 Task: Look for products in the category "Makeup" from Burt's Bees only.
Action: Mouse moved to (319, 170)
Screenshot: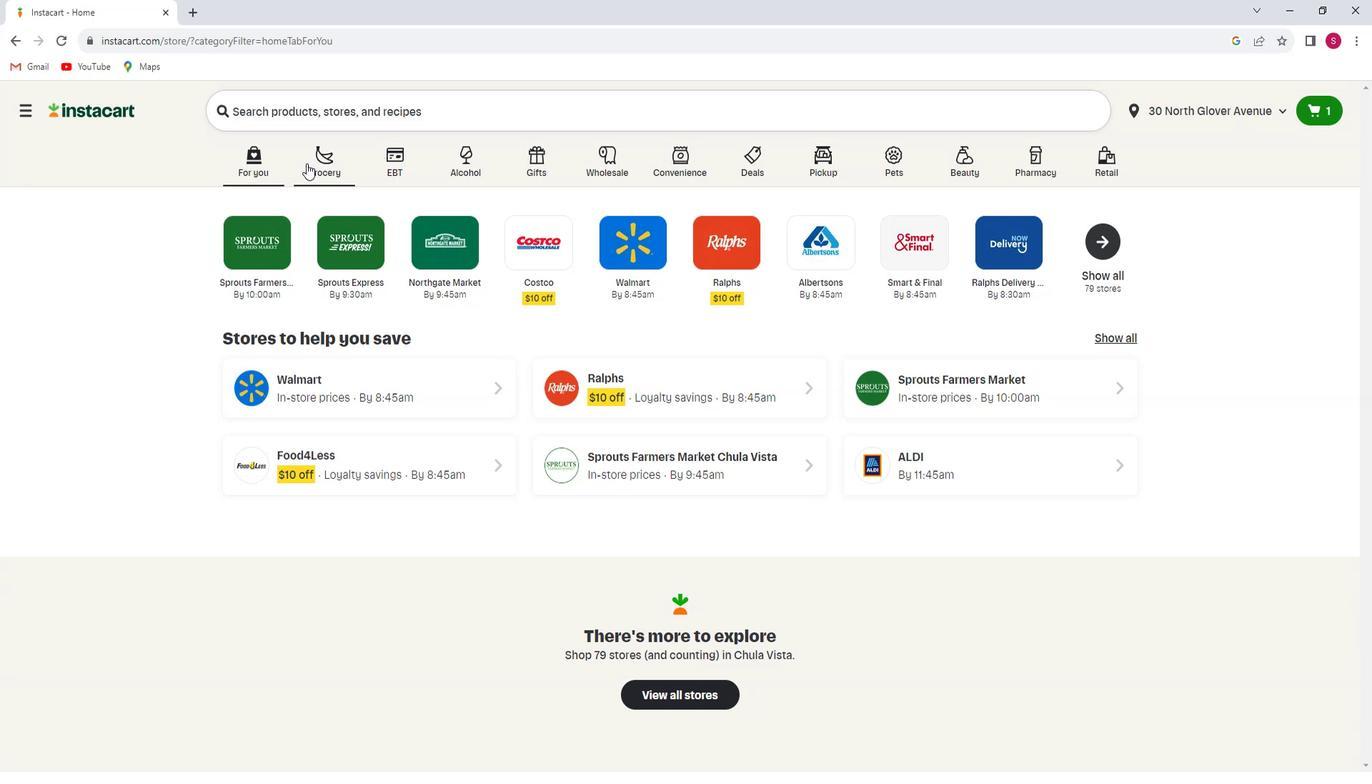 
Action: Mouse pressed left at (319, 170)
Screenshot: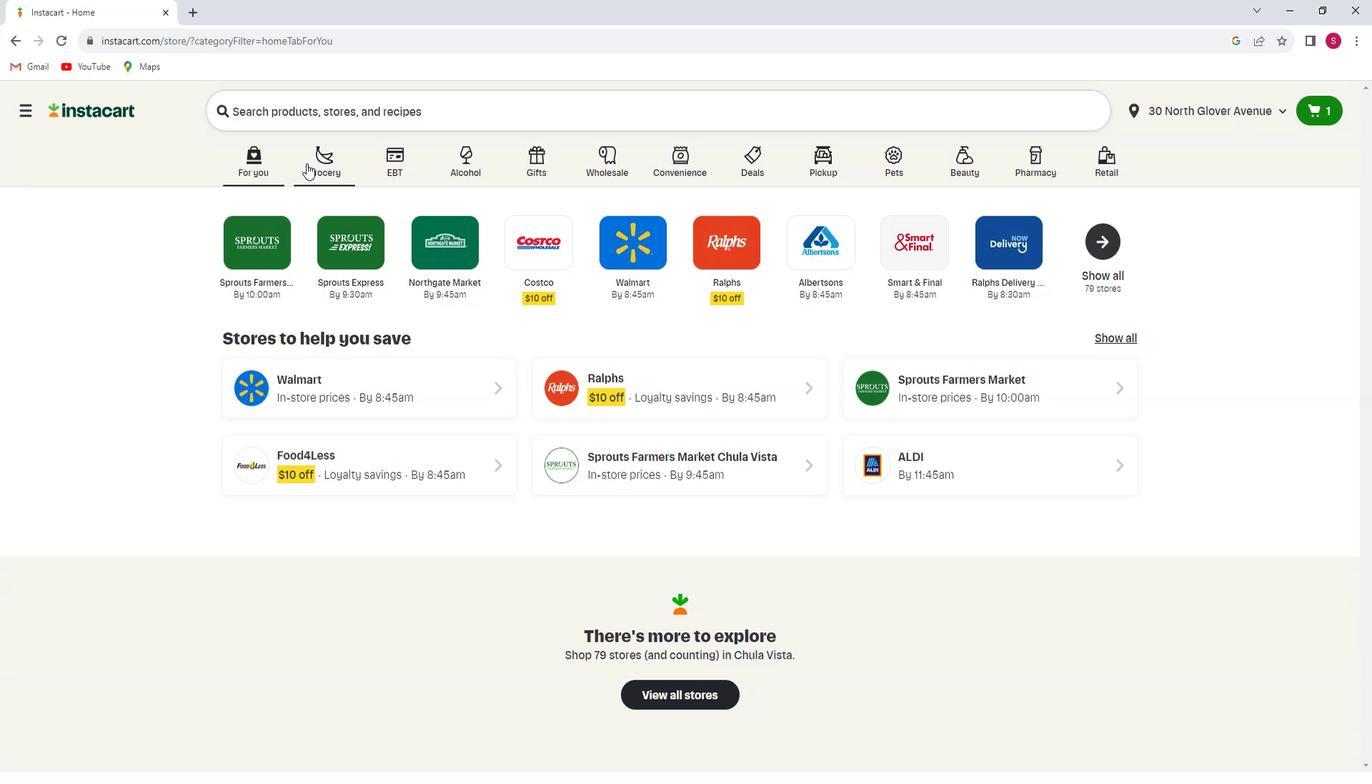
Action: Mouse moved to (330, 422)
Screenshot: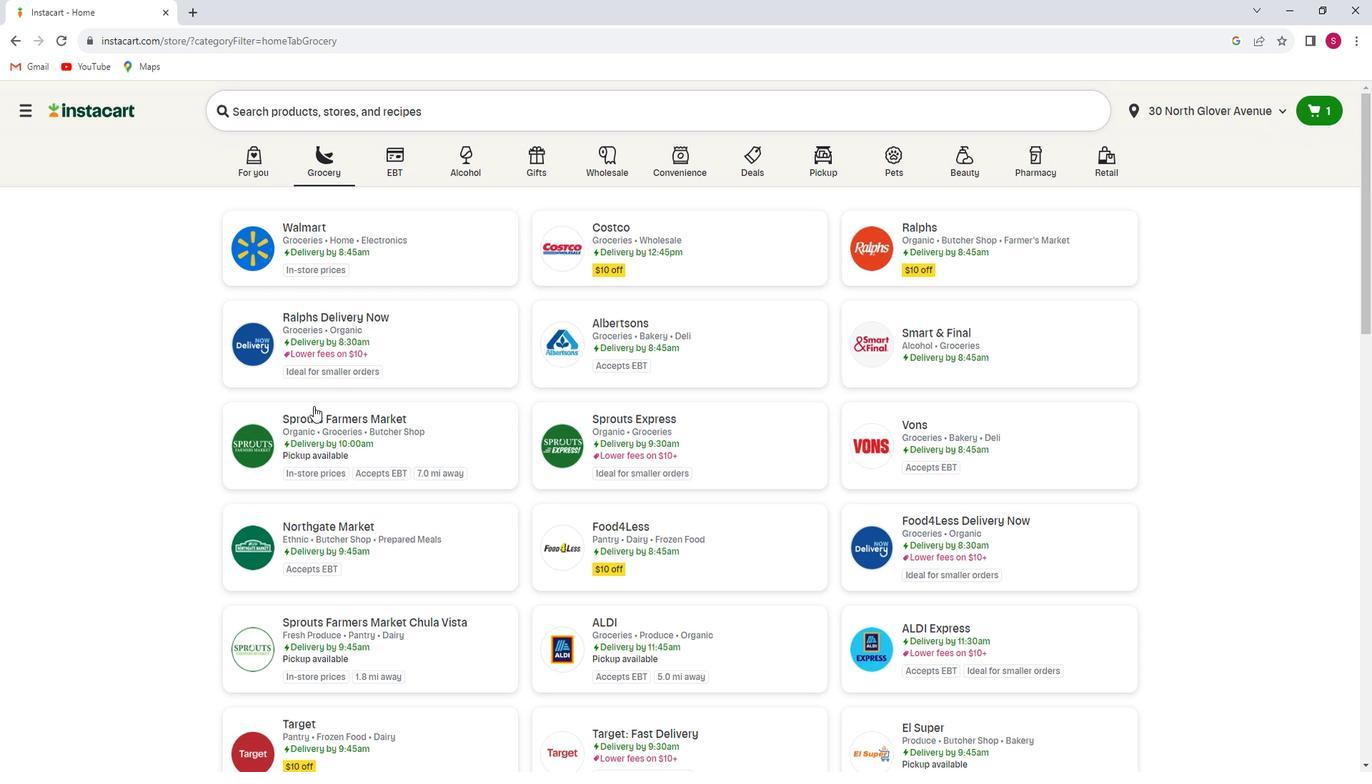 
Action: Mouse pressed left at (330, 422)
Screenshot: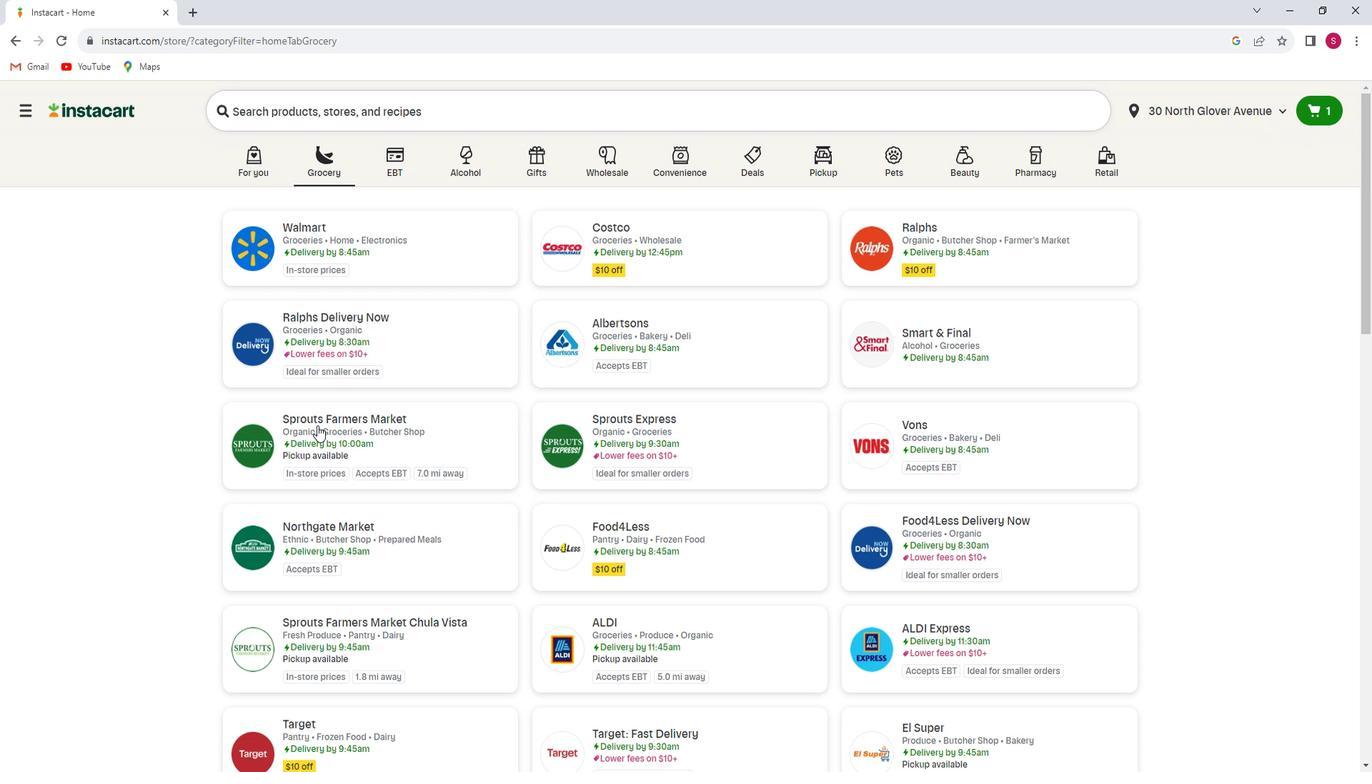 
Action: Mouse moved to (104, 452)
Screenshot: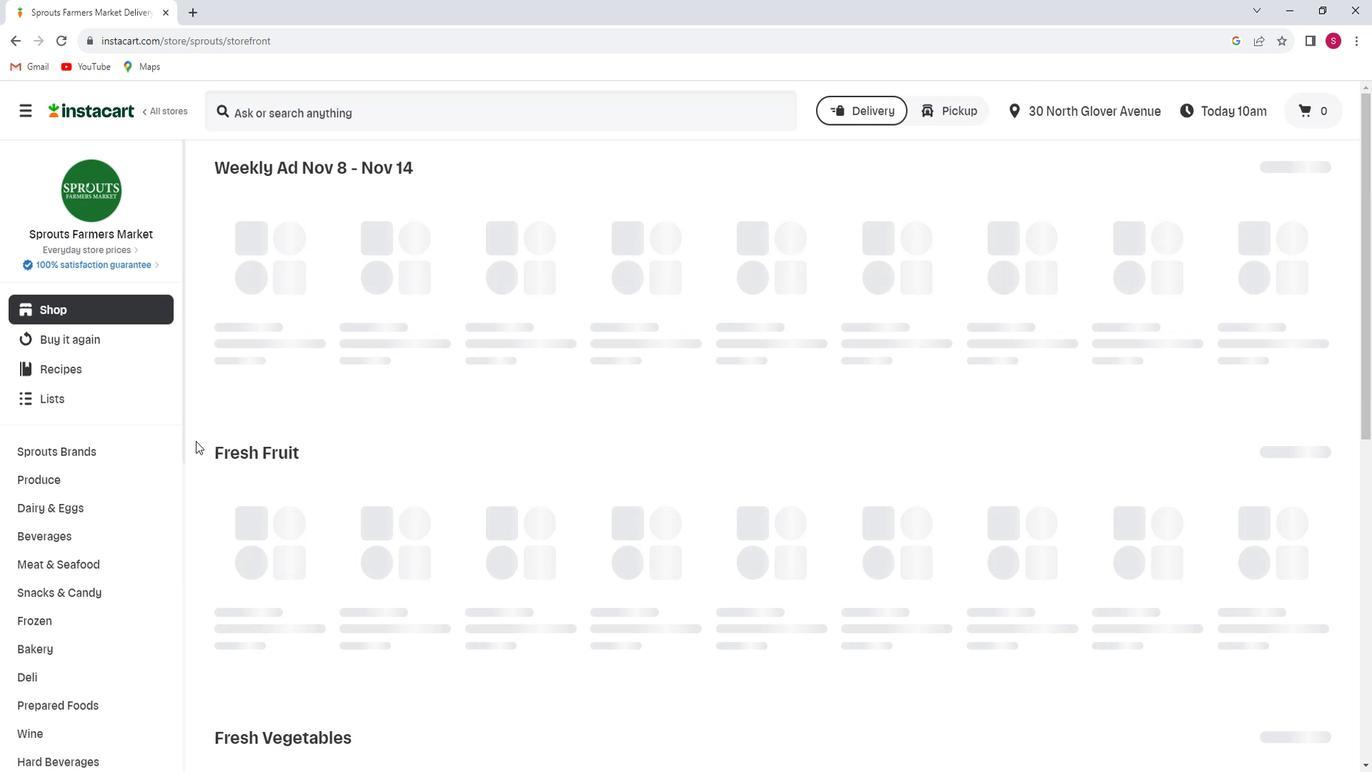 
Action: Mouse scrolled (104, 451) with delta (0, 0)
Screenshot: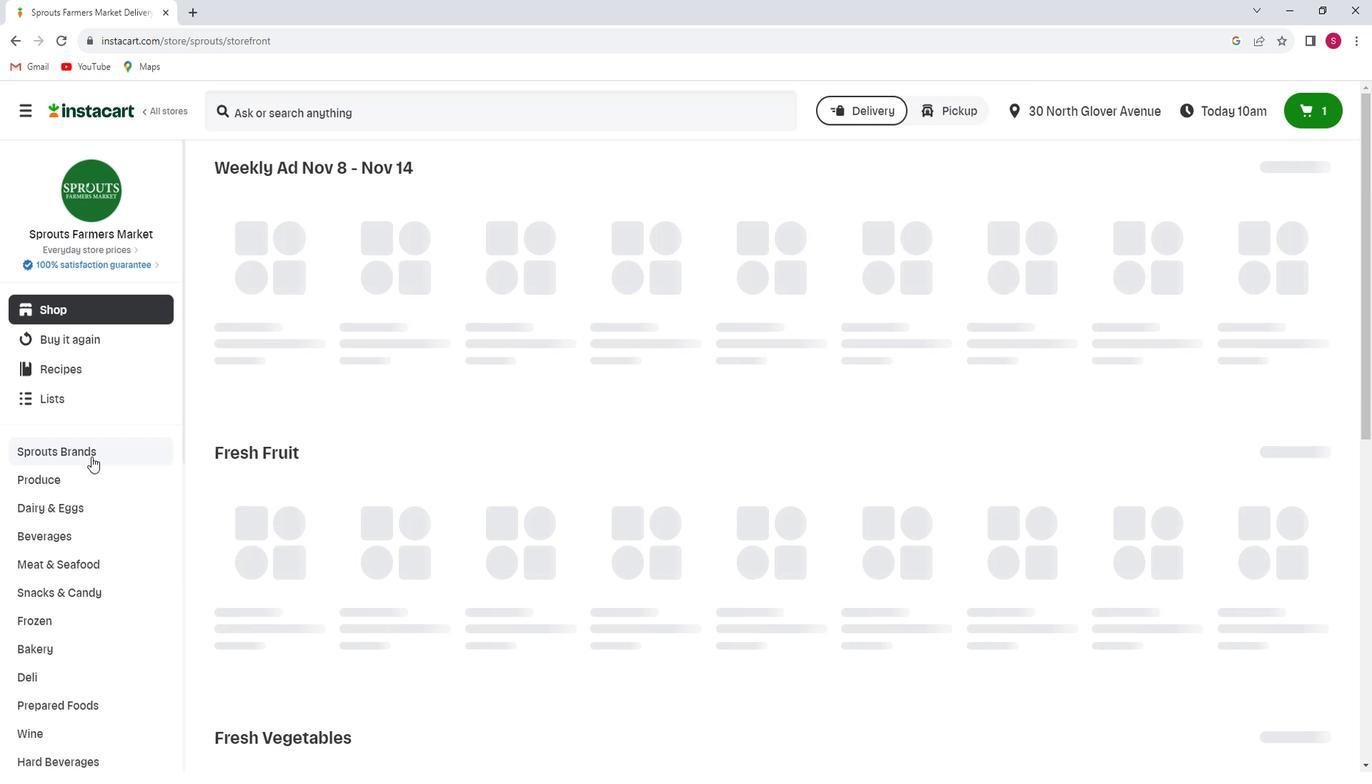 
Action: Mouse scrolled (104, 451) with delta (0, 0)
Screenshot: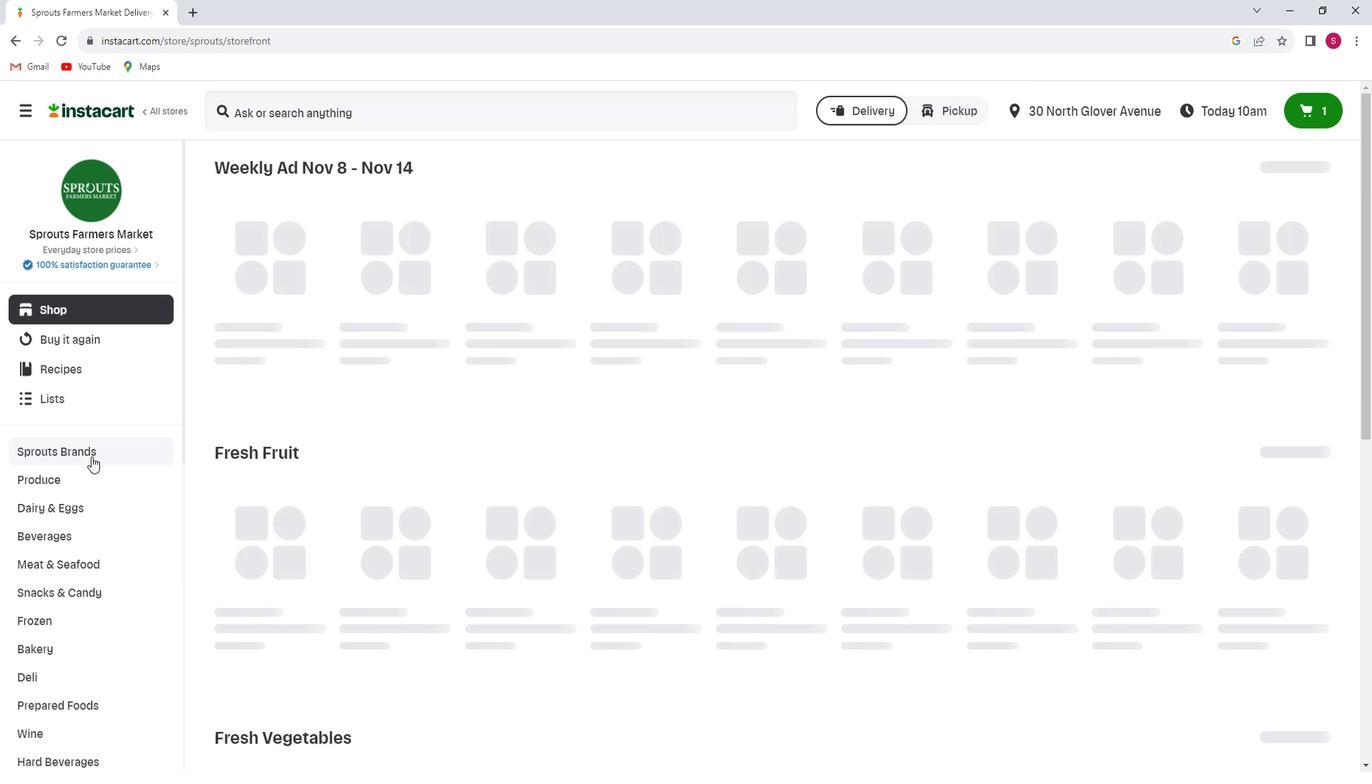 
Action: Mouse moved to (104, 452)
Screenshot: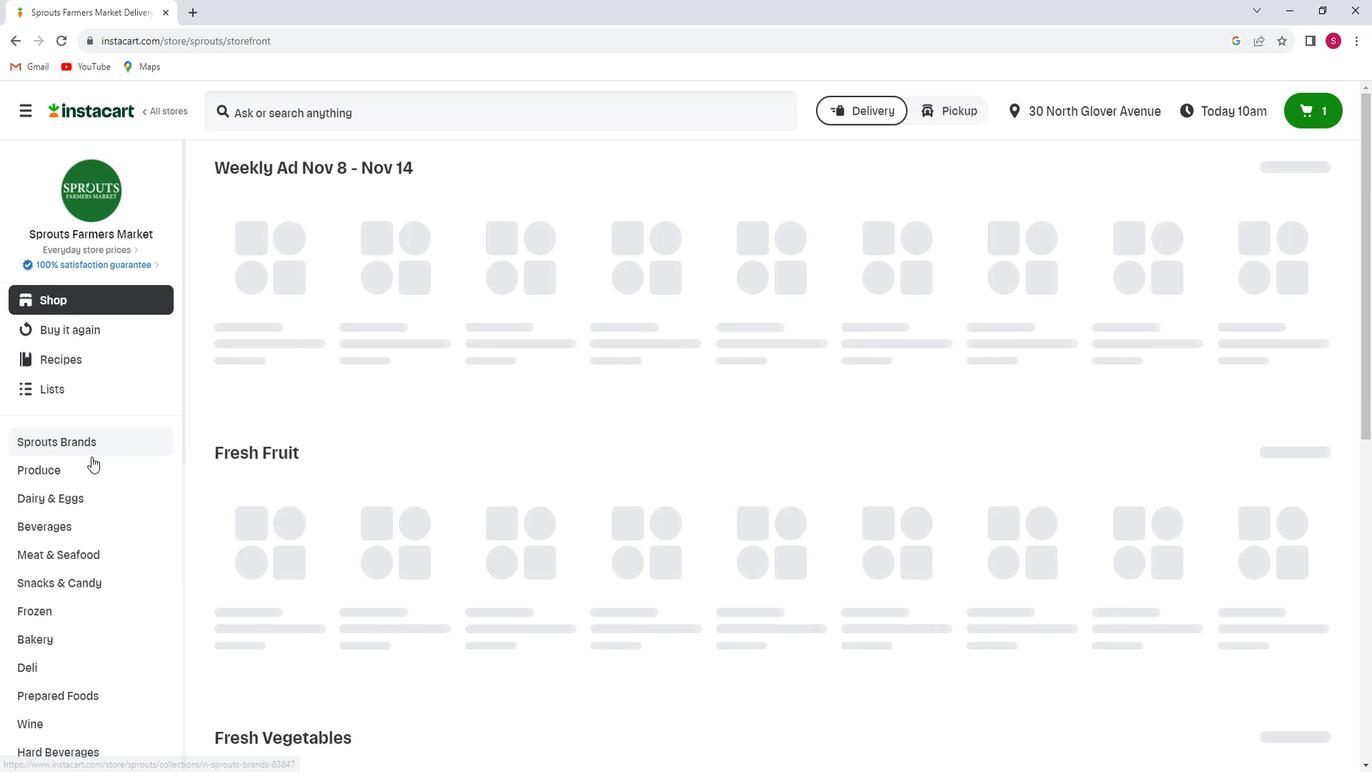 
Action: Mouse scrolled (104, 451) with delta (0, 0)
Screenshot: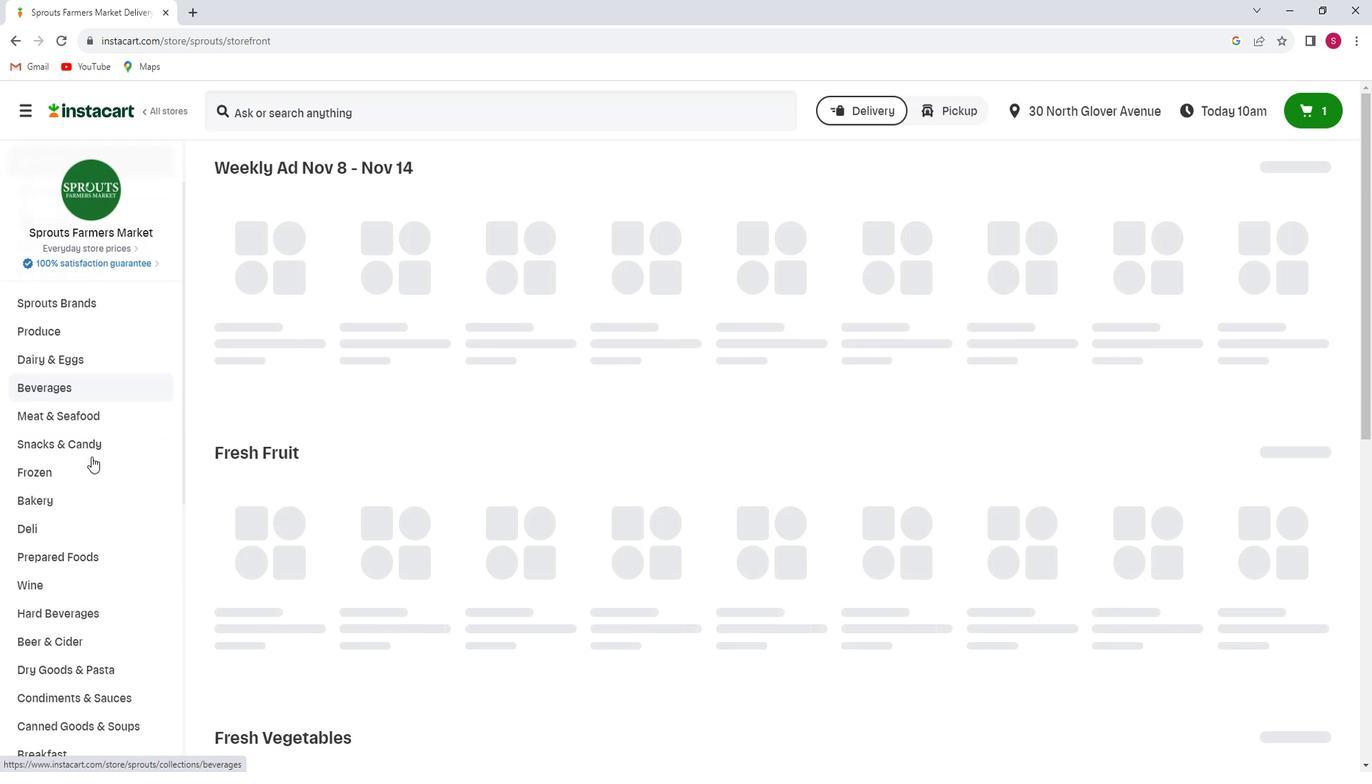 
Action: Mouse scrolled (104, 451) with delta (0, 0)
Screenshot: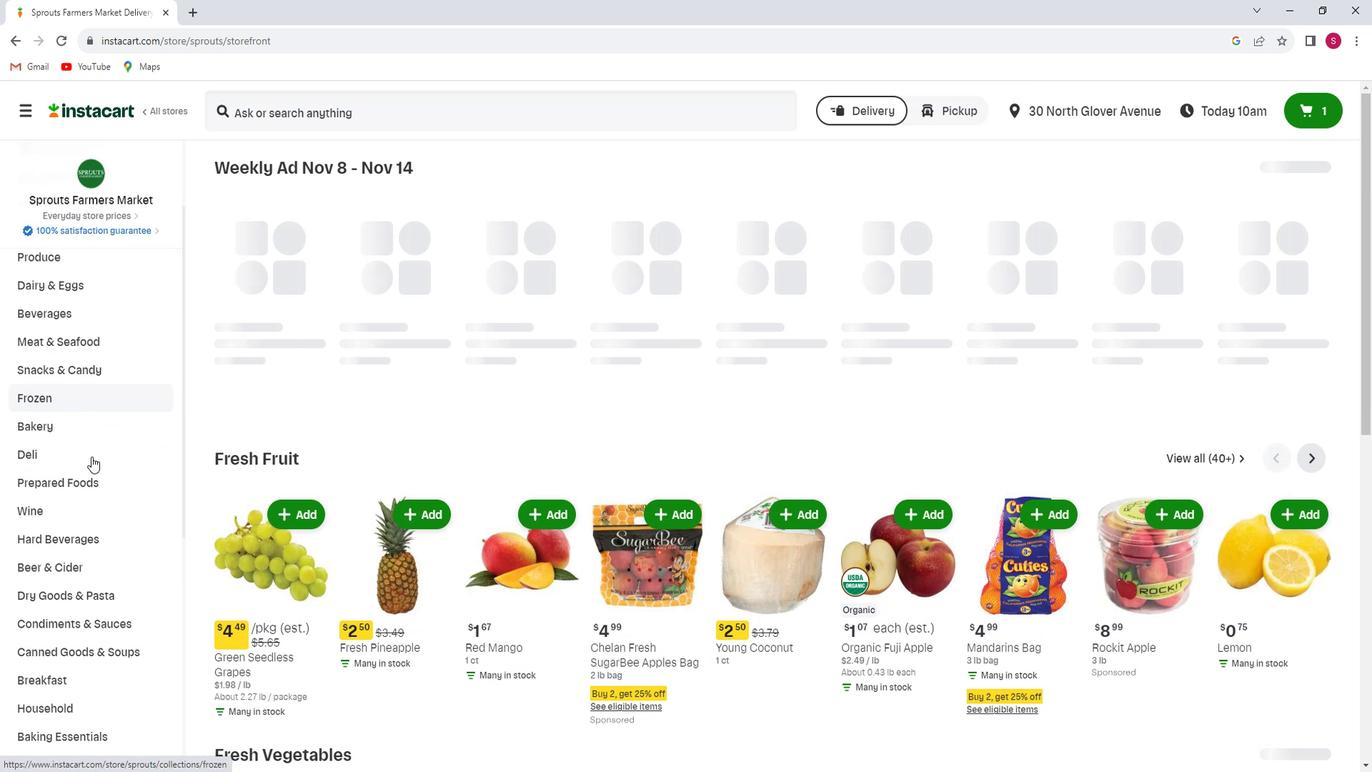 
Action: Mouse scrolled (104, 451) with delta (0, 0)
Screenshot: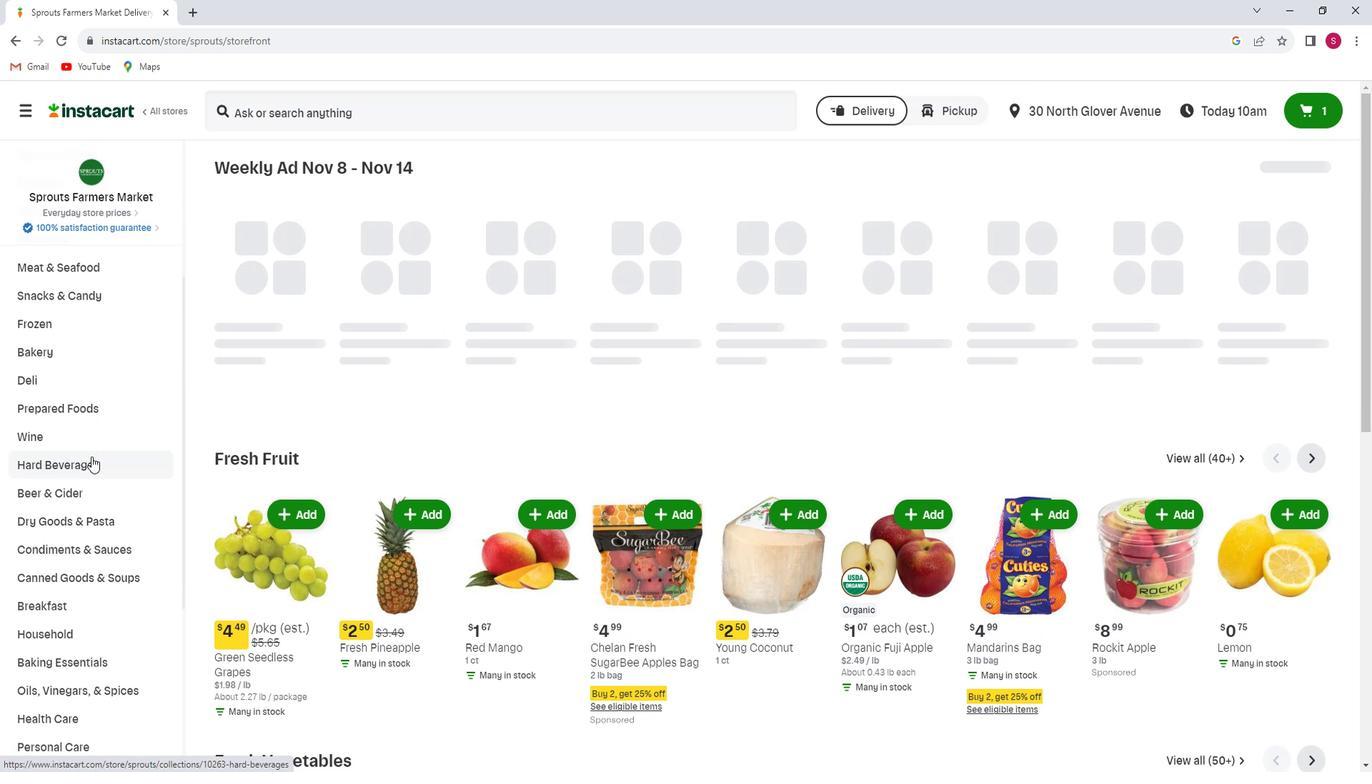 
Action: Mouse scrolled (104, 451) with delta (0, 0)
Screenshot: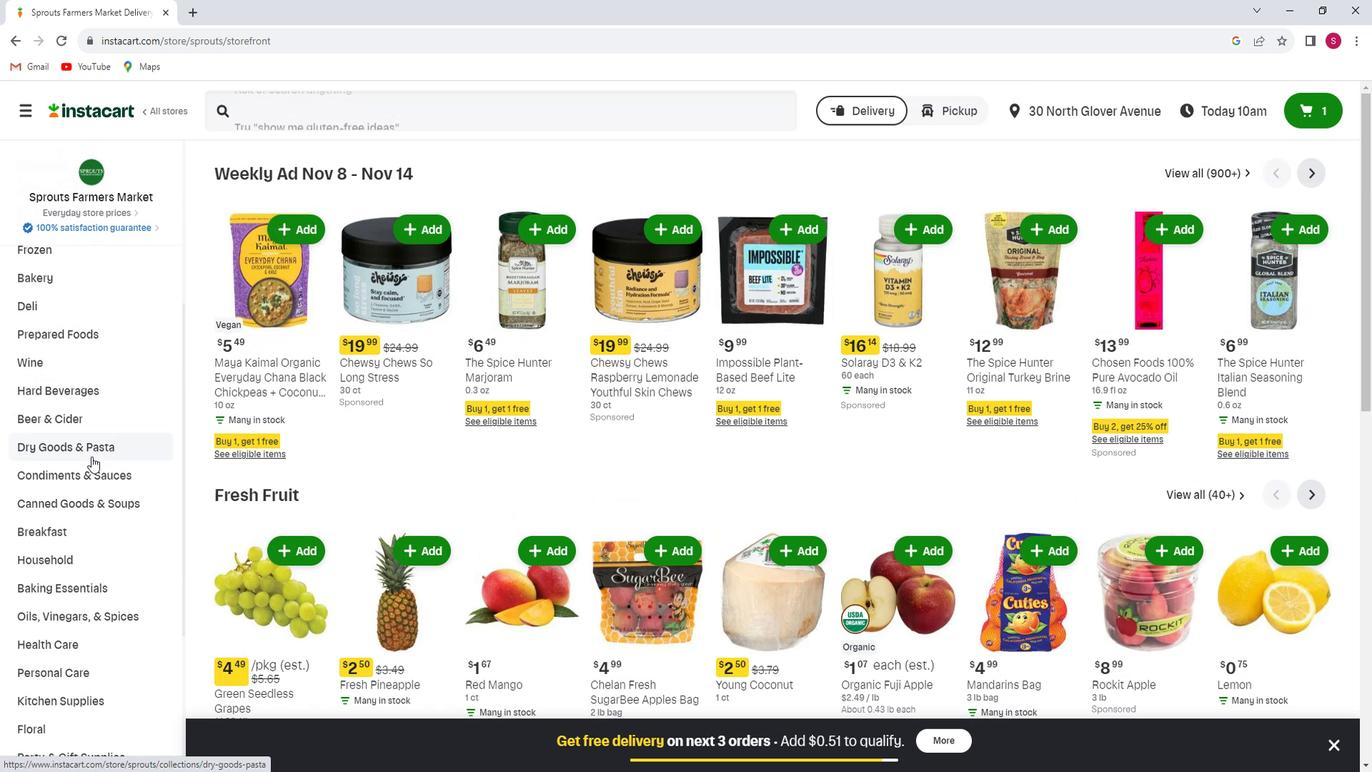 
Action: Mouse scrolled (104, 451) with delta (0, 0)
Screenshot: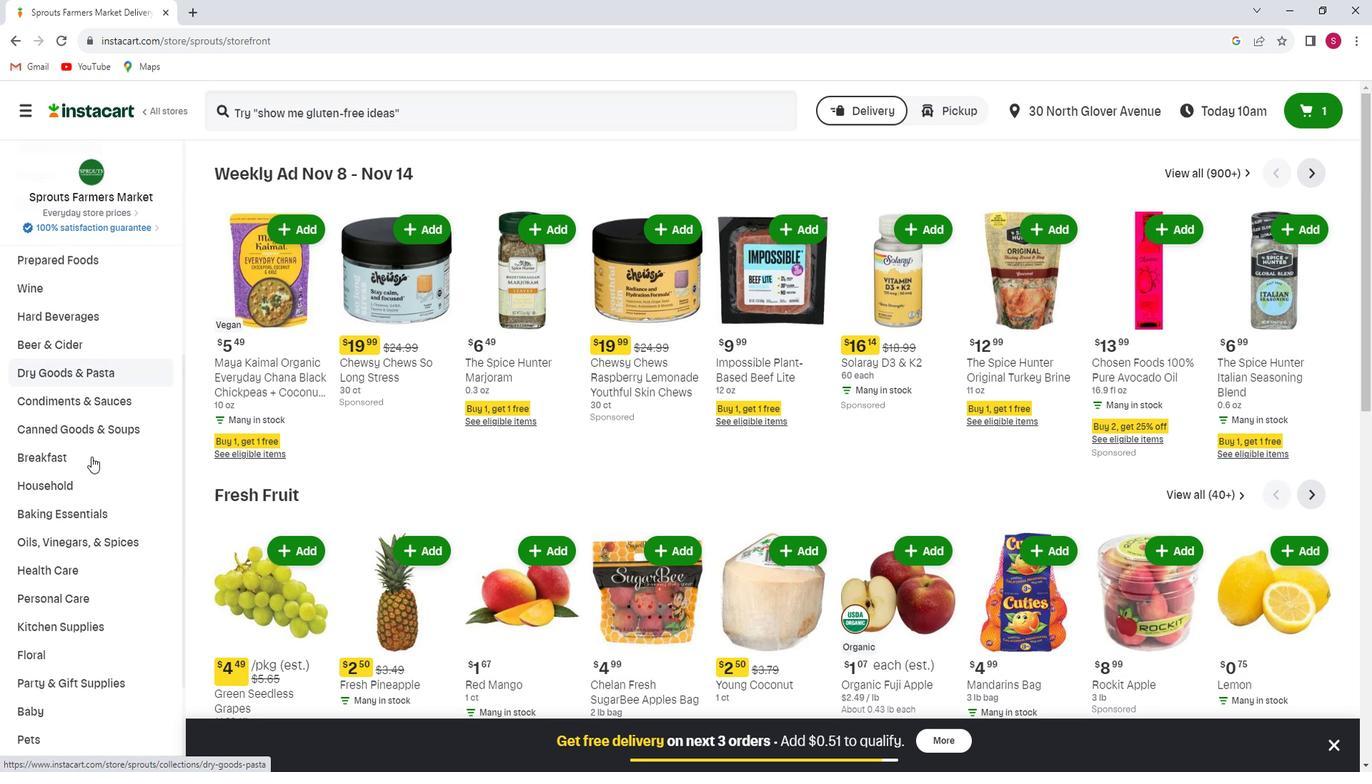 
Action: Mouse scrolled (104, 451) with delta (0, 0)
Screenshot: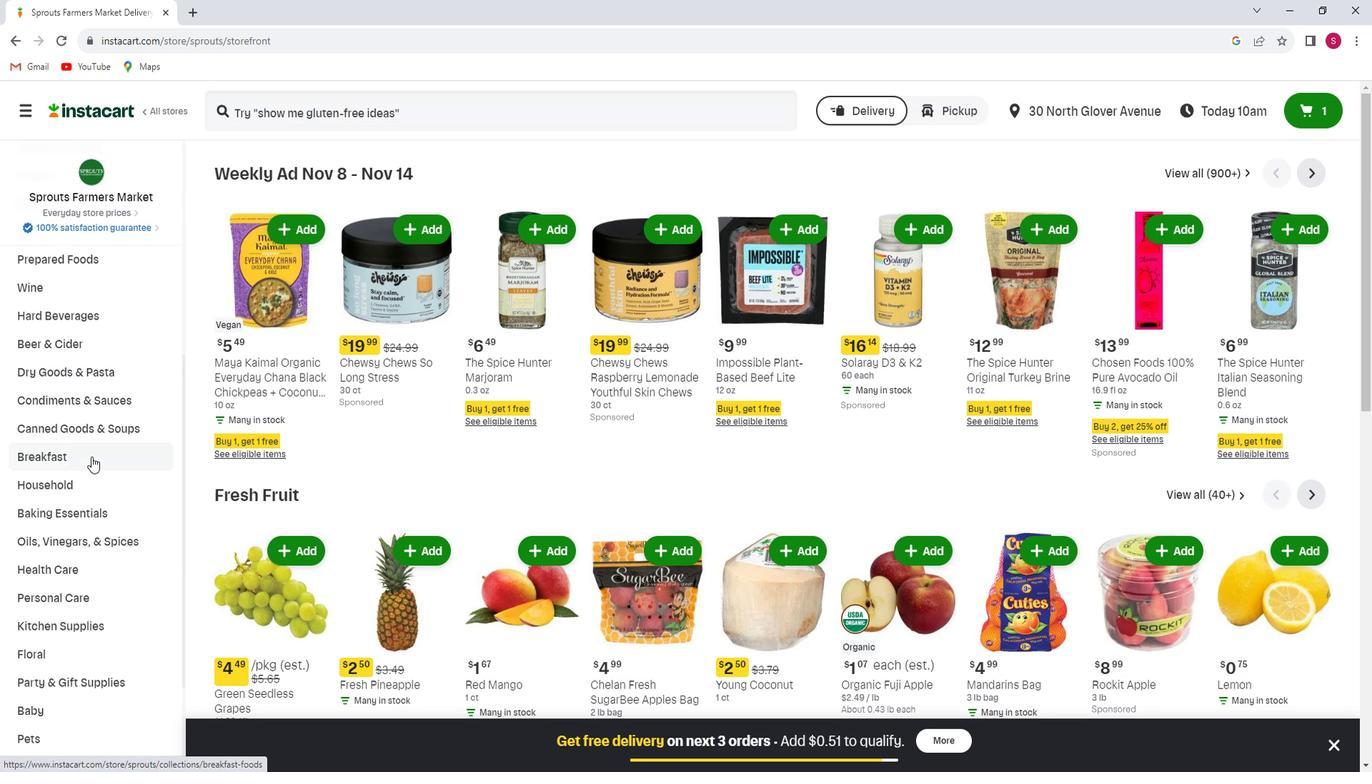 
Action: Mouse moved to (110, 440)
Screenshot: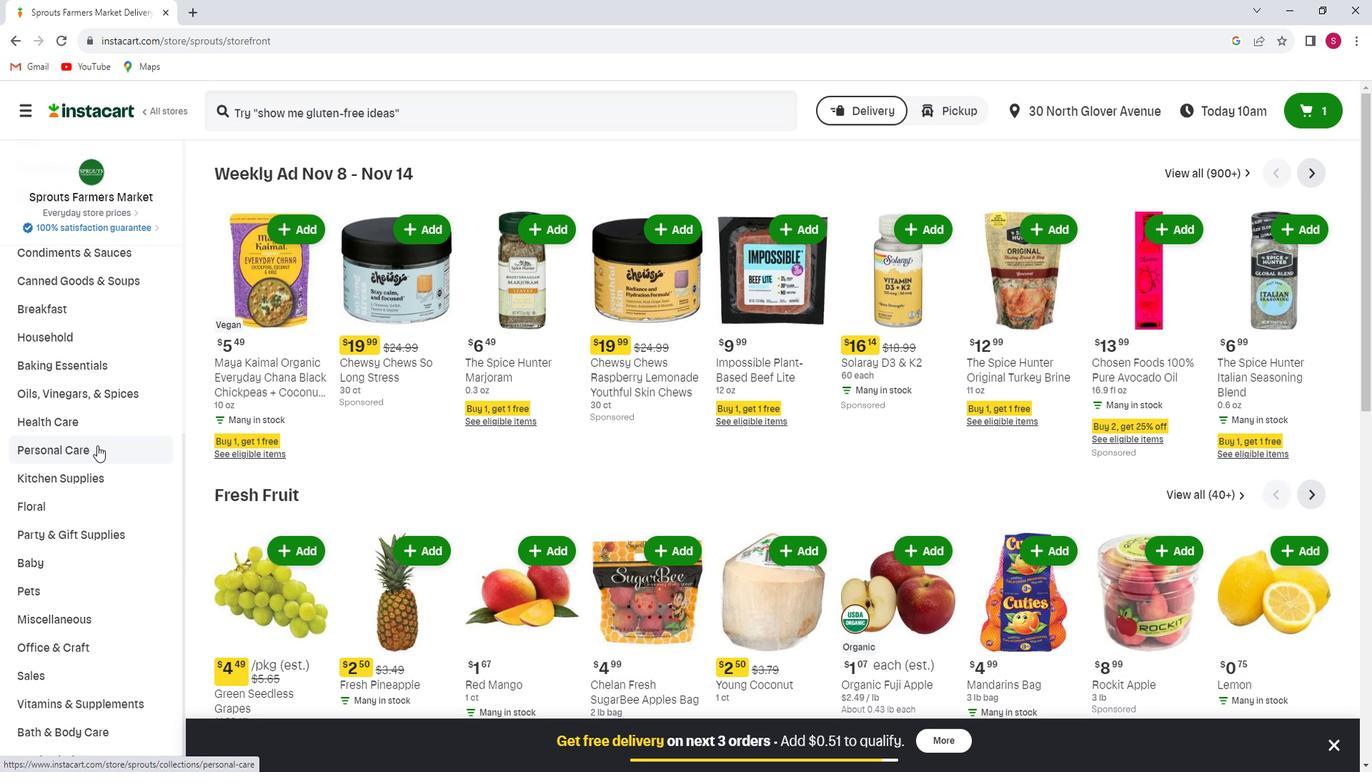 
Action: Mouse pressed left at (110, 440)
Screenshot: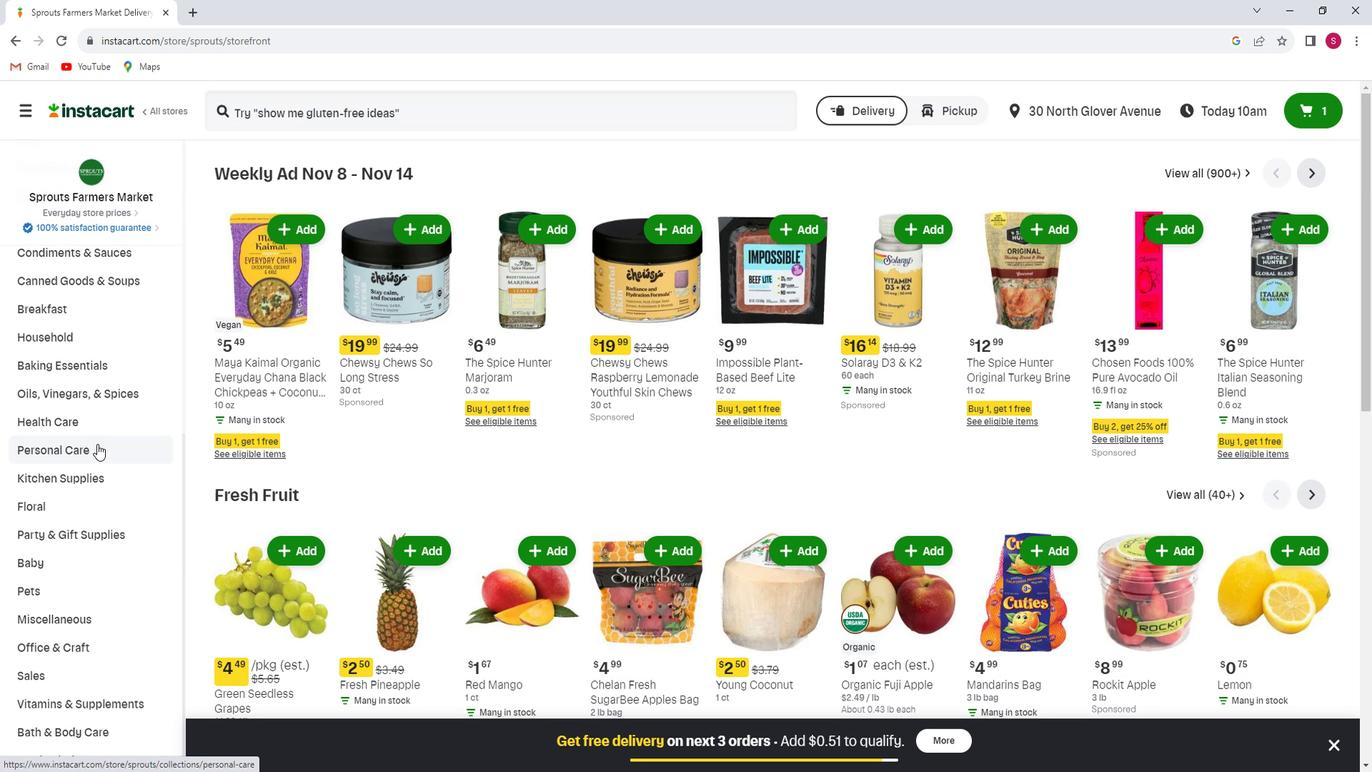 
Action: Mouse moved to (1245, 215)
Screenshot: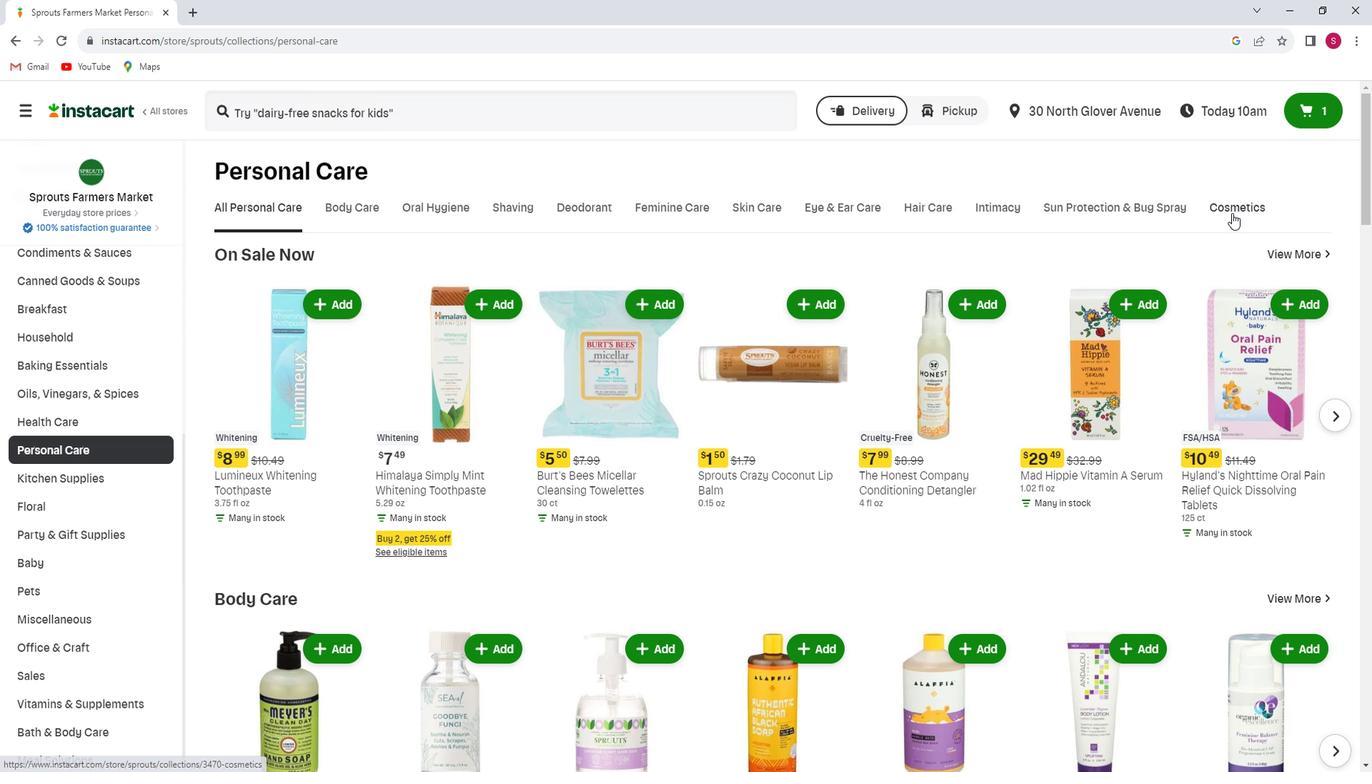 
Action: Mouse pressed left at (1245, 215)
Screenshot: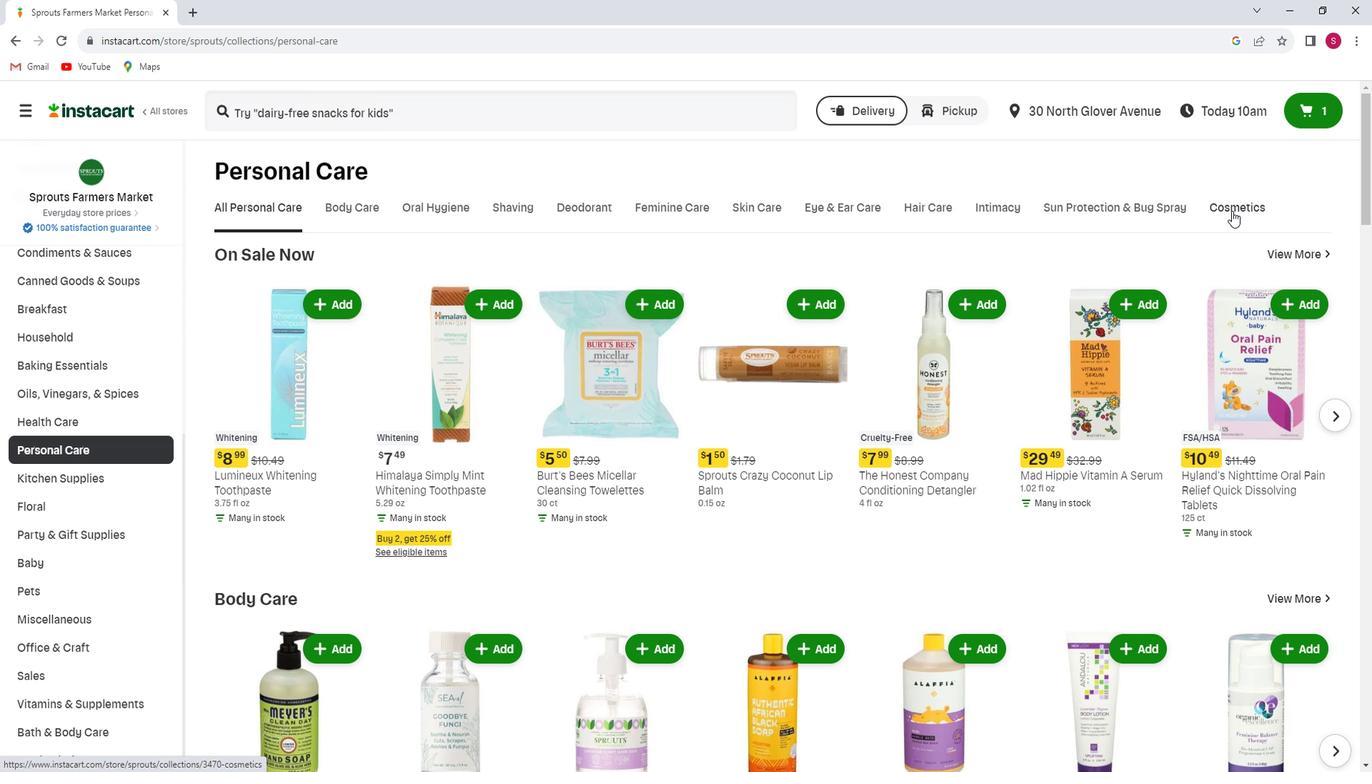 
Action: Mouse moved to (331, 262)
Screenshot: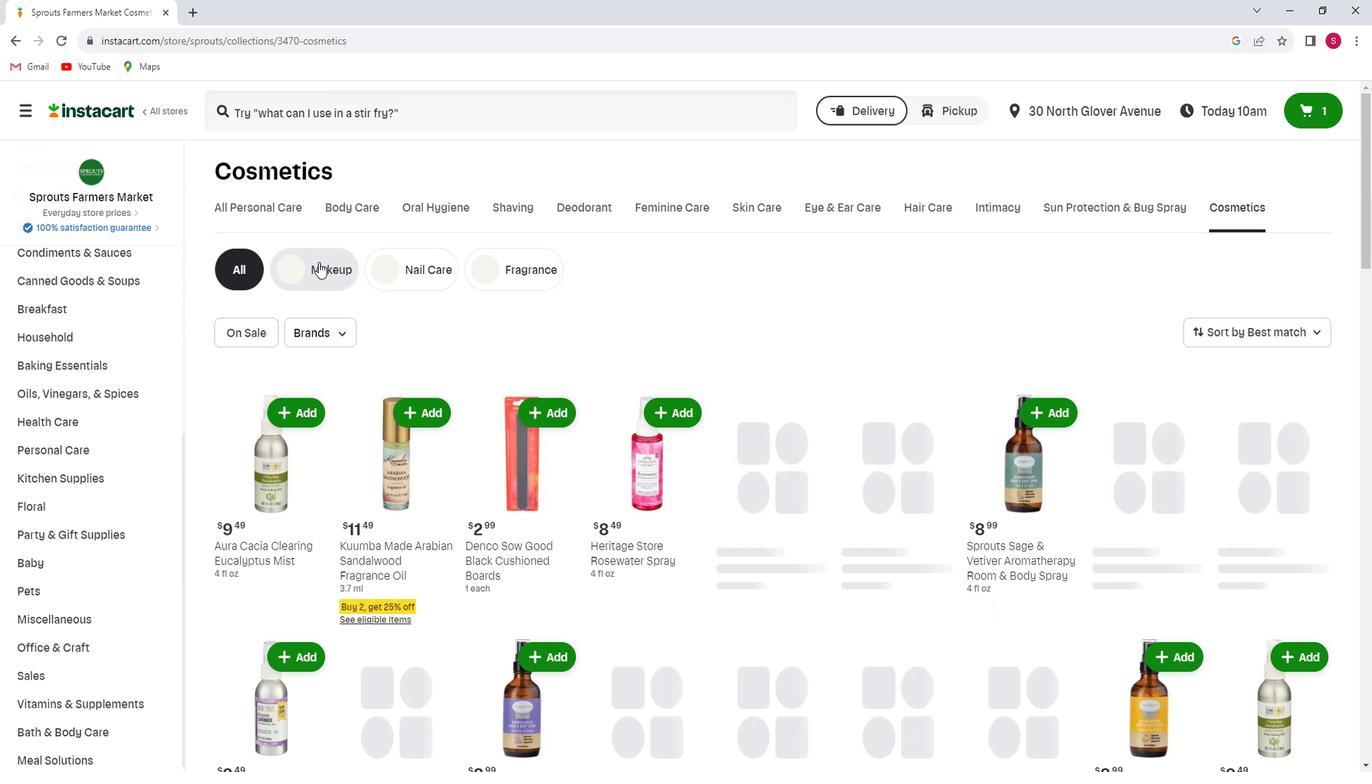 
Action: Mouse pressed left at (331, 262)
Screenshot: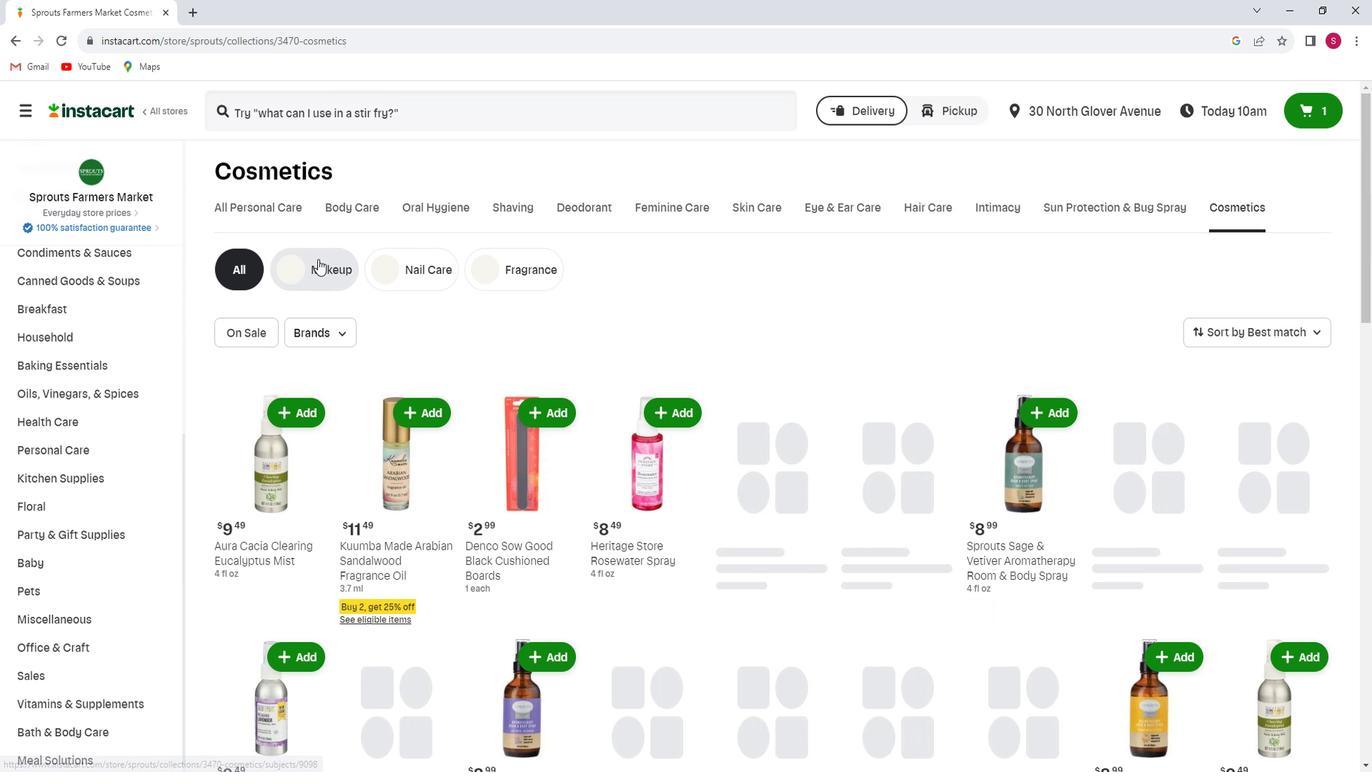 
Action: Mouse moved to (352, 333)
Screenshot: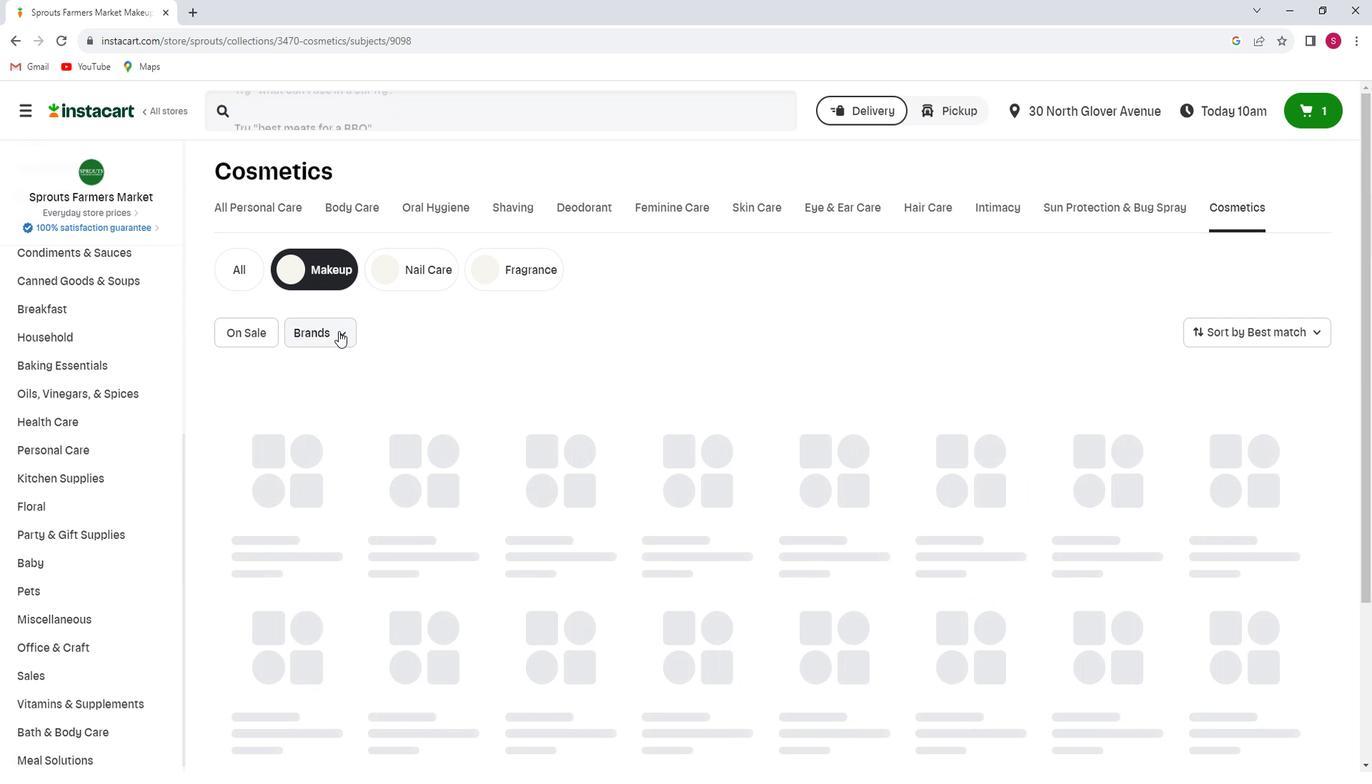 
Action: Mouse pressed left at (352, 333)
Screenshot: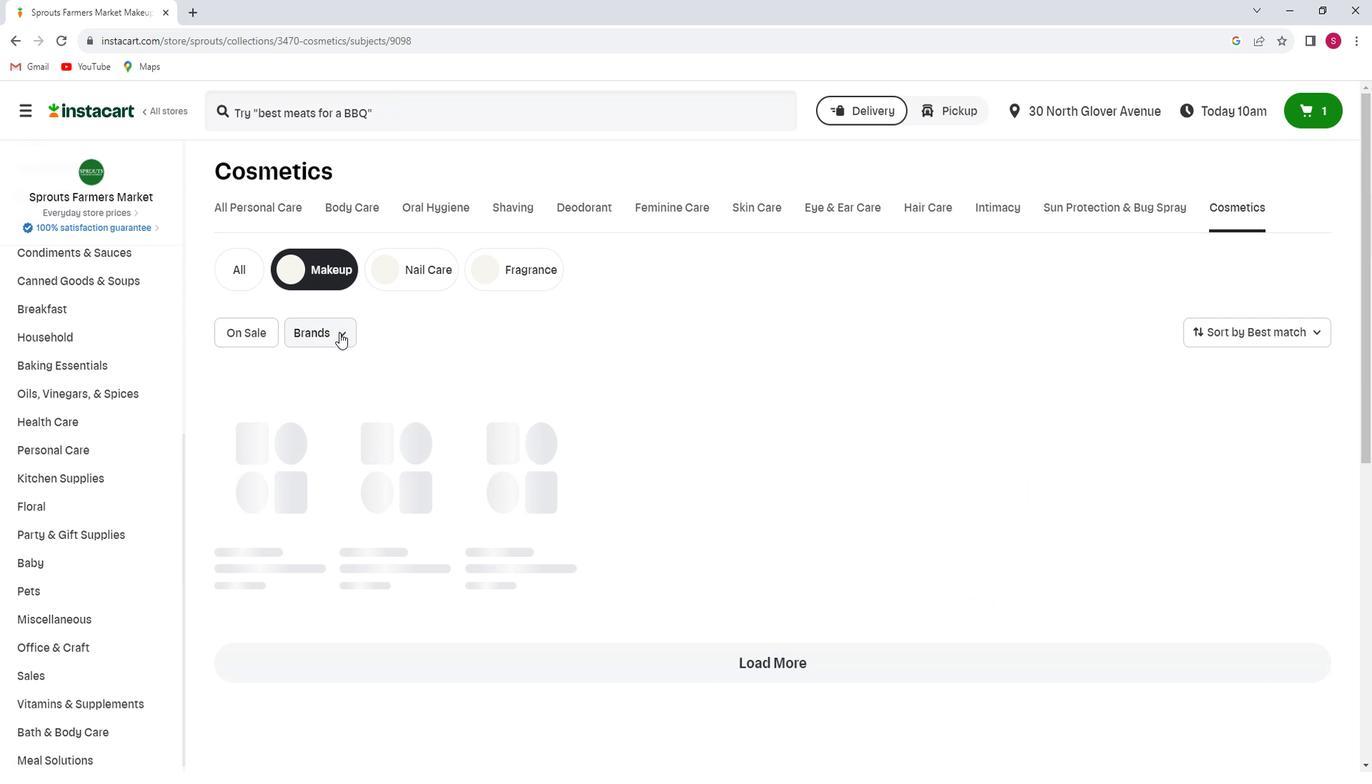 
Action: Mouse moved to (323, 412)
Screenshot: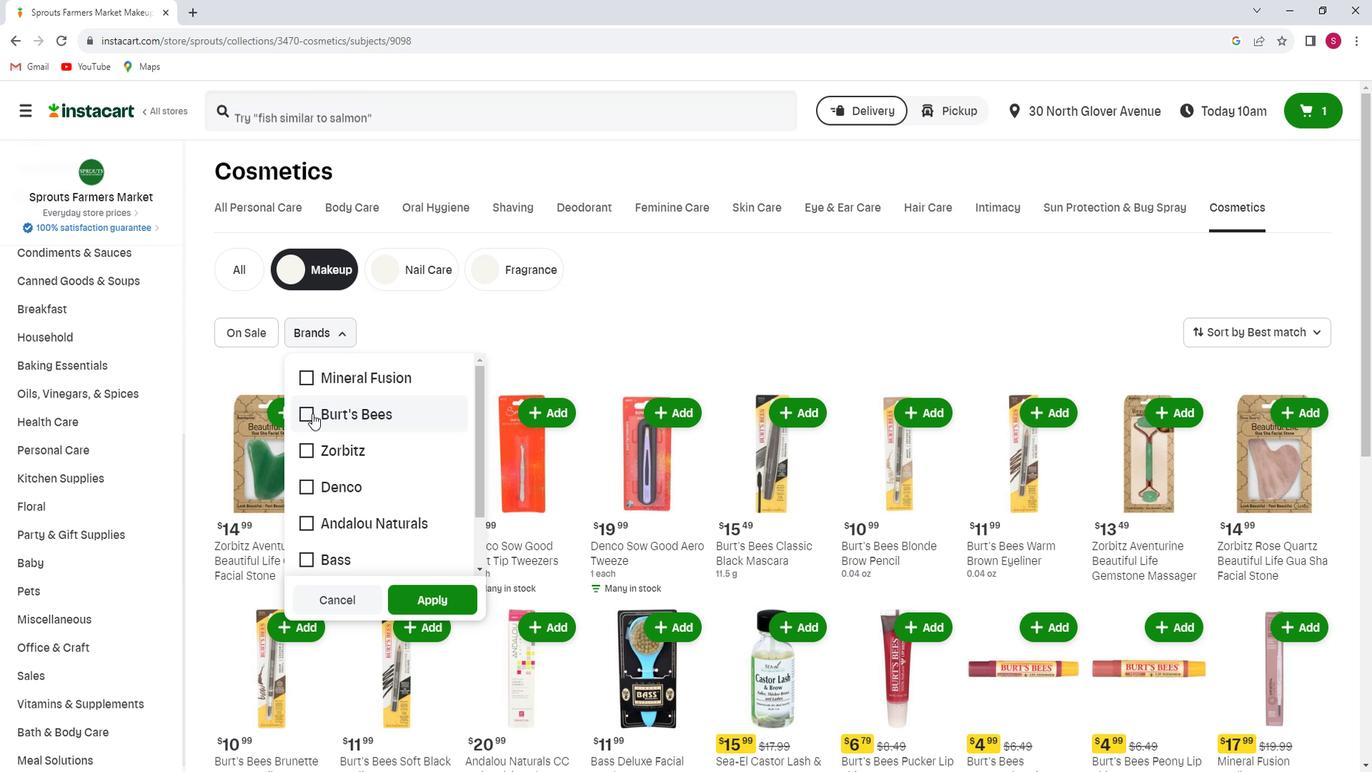 
Action: Mouse pressed left at (323, 412)
Screenshot: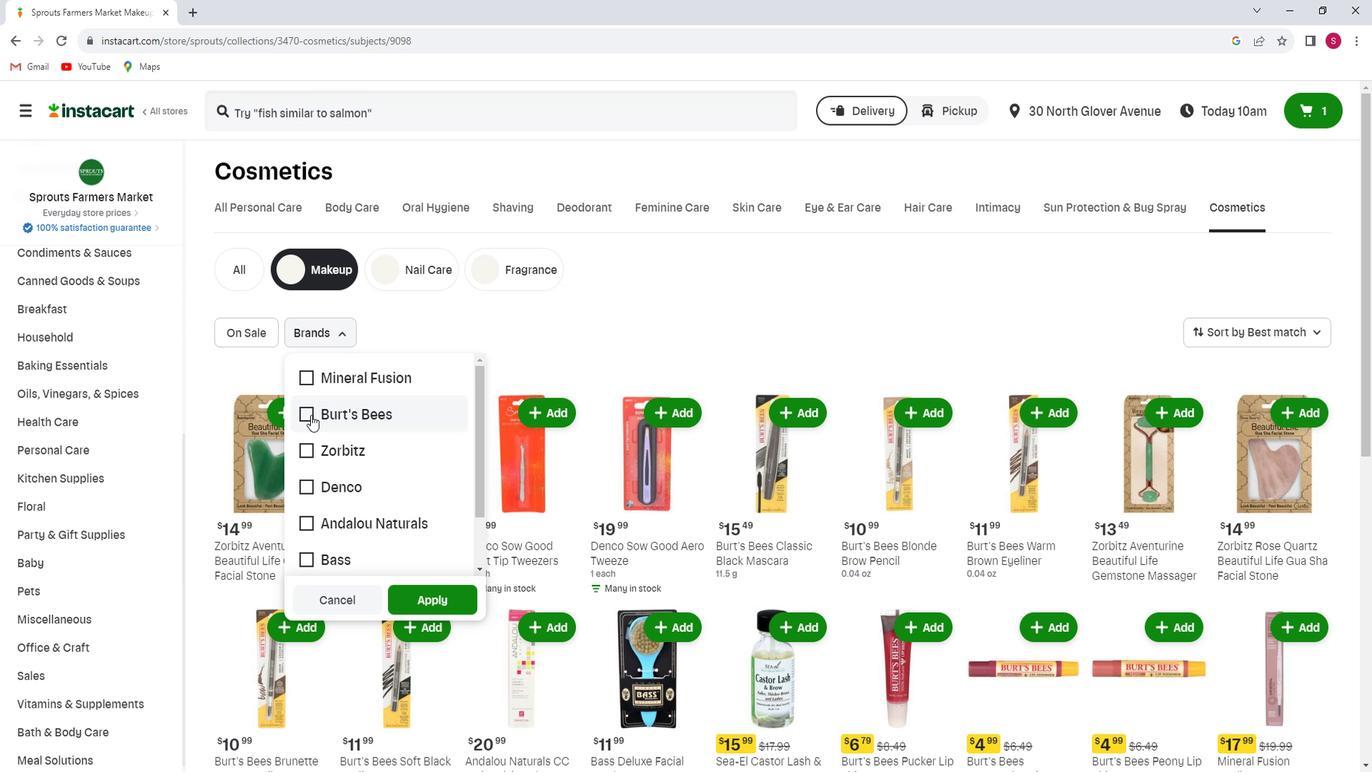 
Action: Mouse moved to (438, 582)
Screenshot: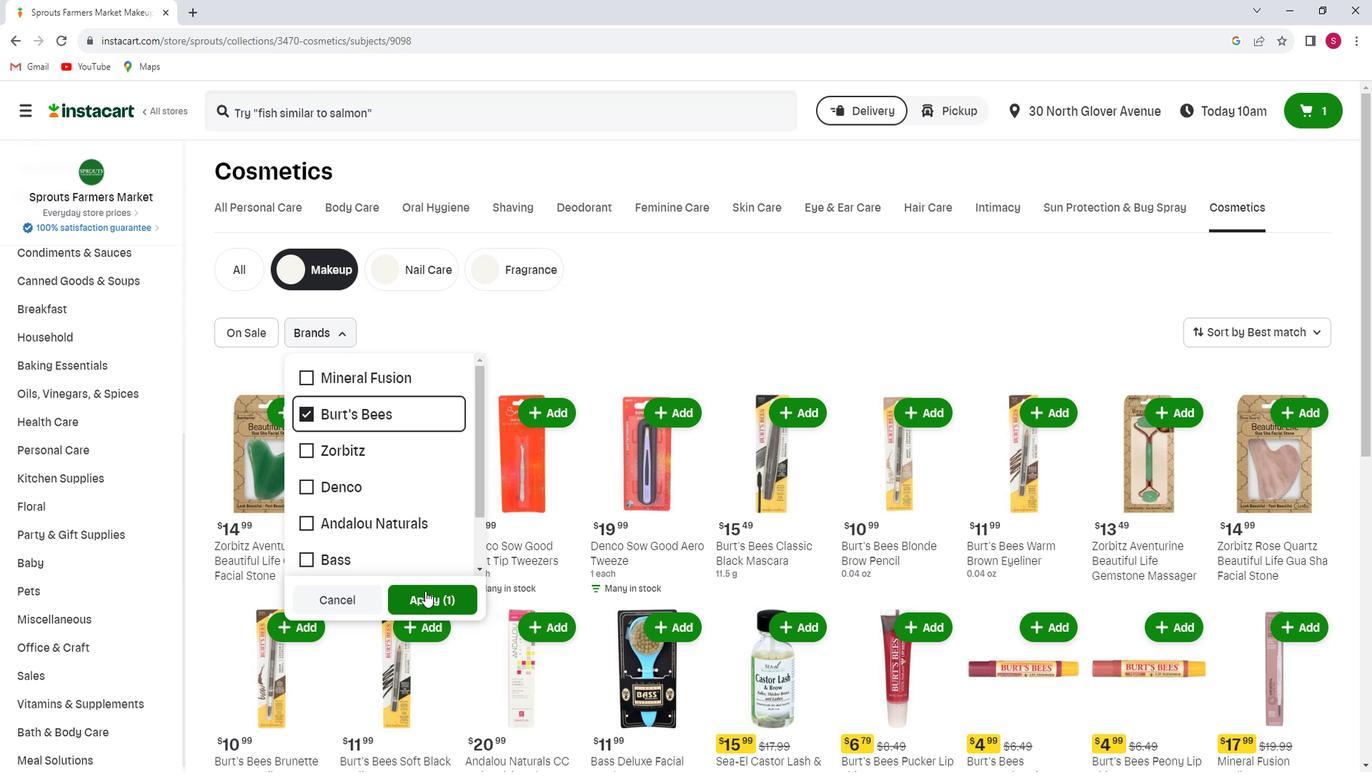 
Action: Mouse pressed left at (438, 582)
Screenshot: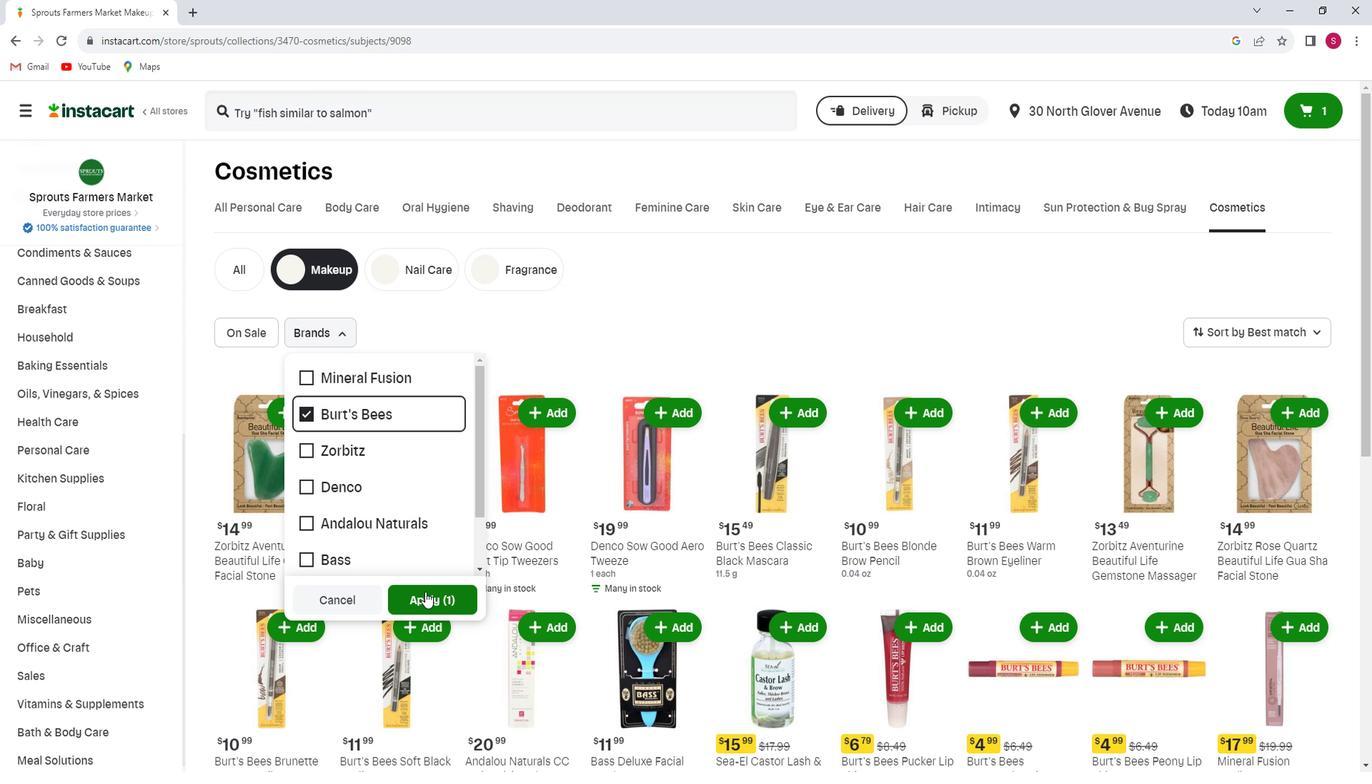 
